 Task: Create New Customer with Customer Name: Rural Retreat General Store, Billing Address Line1: 2092 Pike Street, Billing Address Line2:  San Diego, Billing Address Line3:  California 92126, Cell Number: 802-818-8314
Action: Mouse moved to (149, 30)
Screenshot: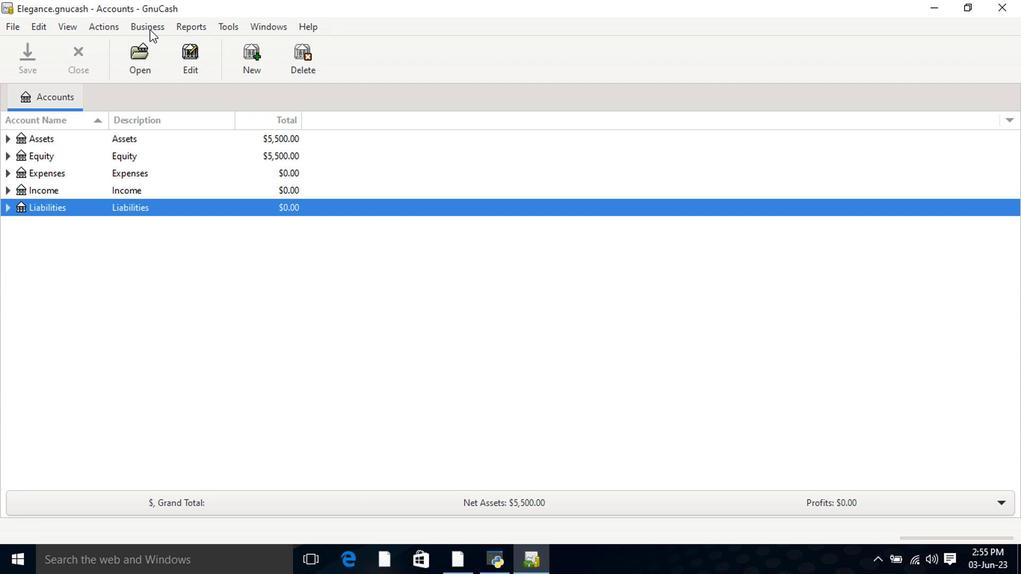 
Action: Mouse pressed left at (149, 30)
Screenshot: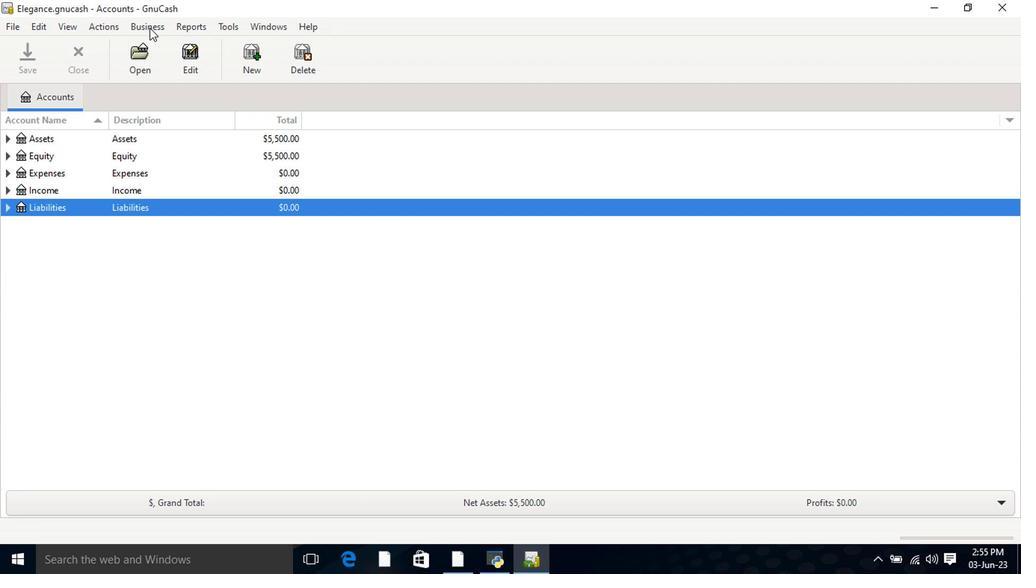 
Action: Mouse moved to (308, 64)
Screenshot: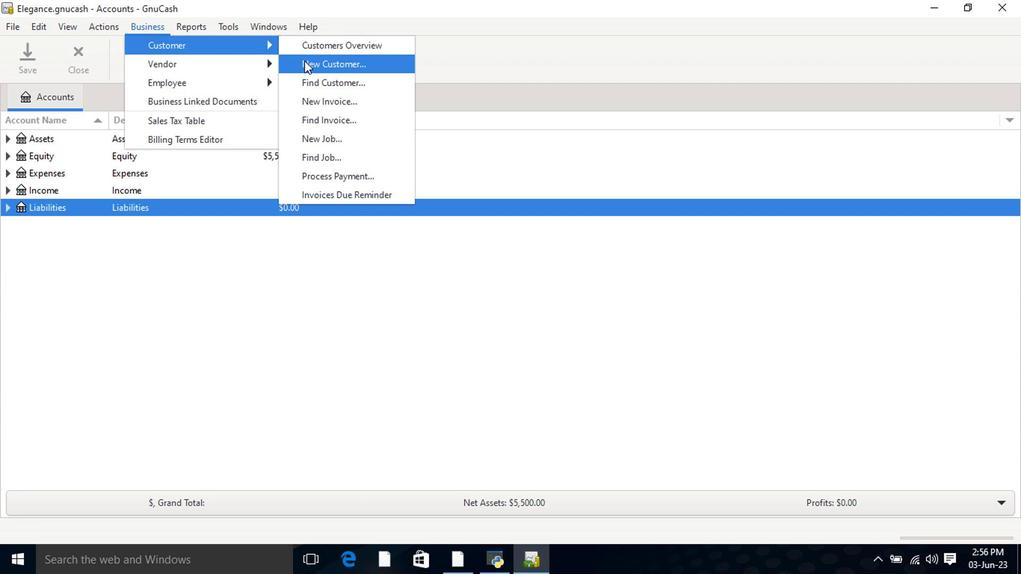 
Action: Mouse pressed left at (308, 64)
Screenshot: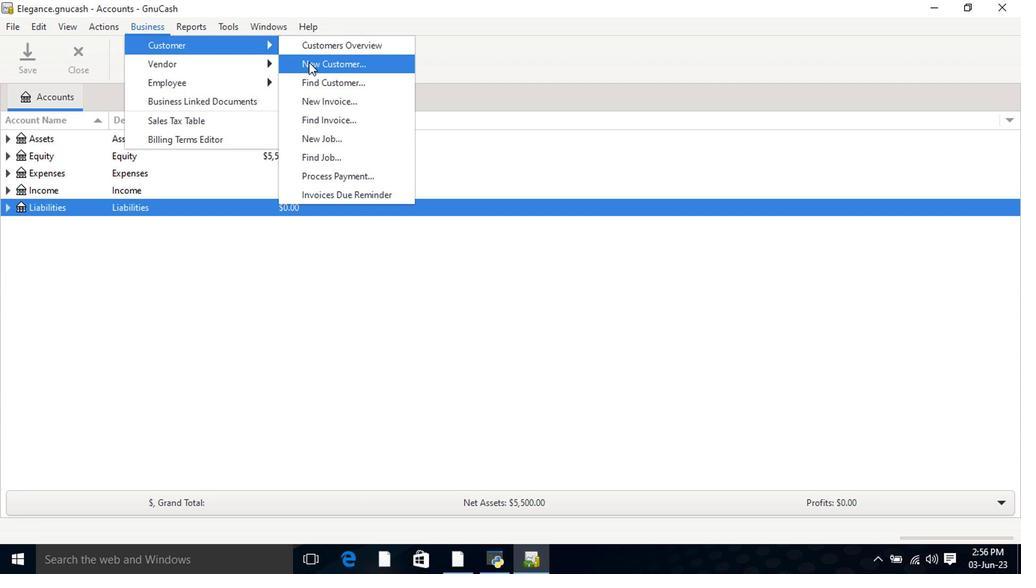 
Action: Mouse moved to (547, 167)
Screenshot: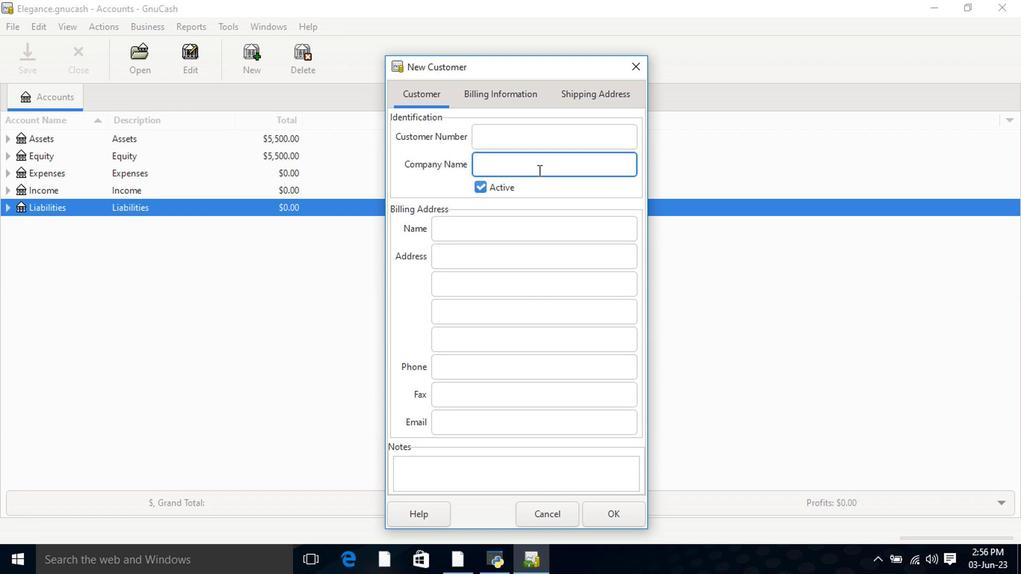 
Action: Key pressed <Key.shift>Rural<Key.space><Key.shift>Retreat<Key.space><Key.shift>General<Key.space><Key.shift>Store<Key.tab><Key.tab><Key.tab>2092<Key.space><Key.shift>Pike<Key.space><Key.shift>Street<Key.space><Key.backspace><Key.tab><Key.shift>San<Key.space><Key.shift>F<Key.backspace><Key.shift>Diego<Key.tab><Key.shift><Key.tab><Key.left><Key.left><Key.right><Key.right><Key.right><Key.right><Key.delete><Key.tab><Key.shift>California<Key.space>92126<Key.tab><Key.tab>808<Key.backspace>2-818-8314
Screenshot: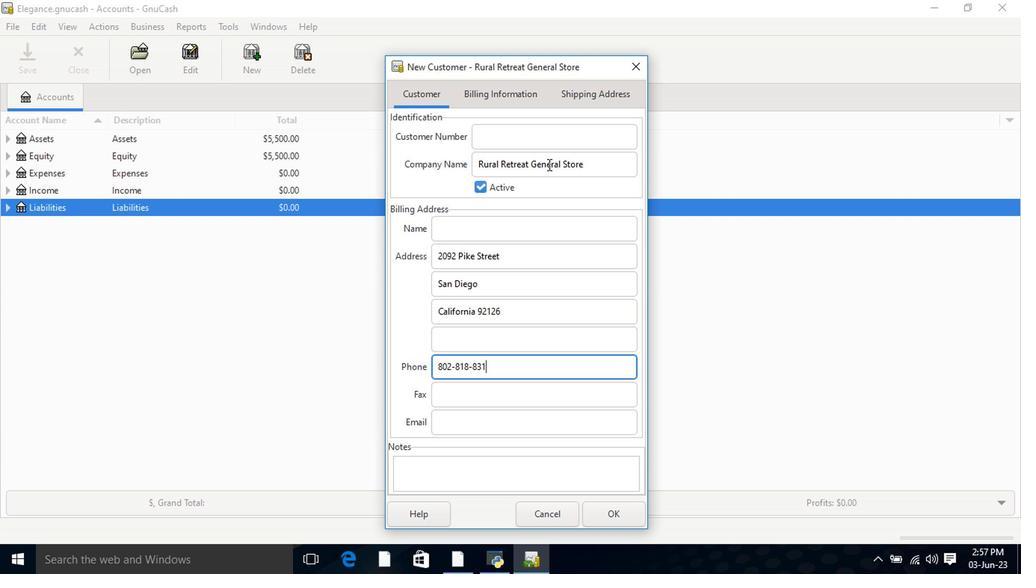 
Action: Mouse moved to (527, 98)
Screenshot: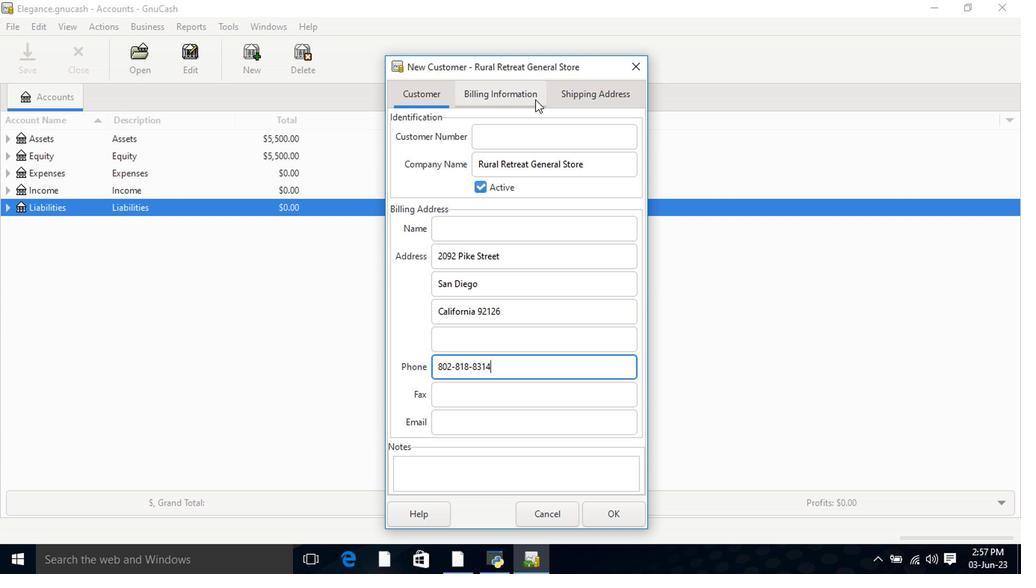
Action: Mouse pressed left at (527, 98)
Screenshot: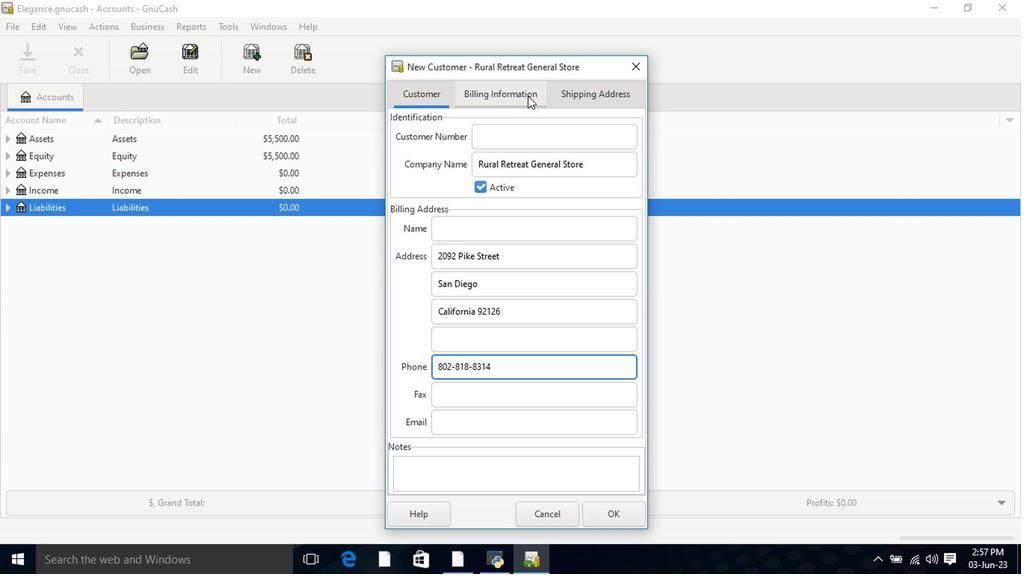 
Action: Mouse moved to (578, 98)
Screenshot: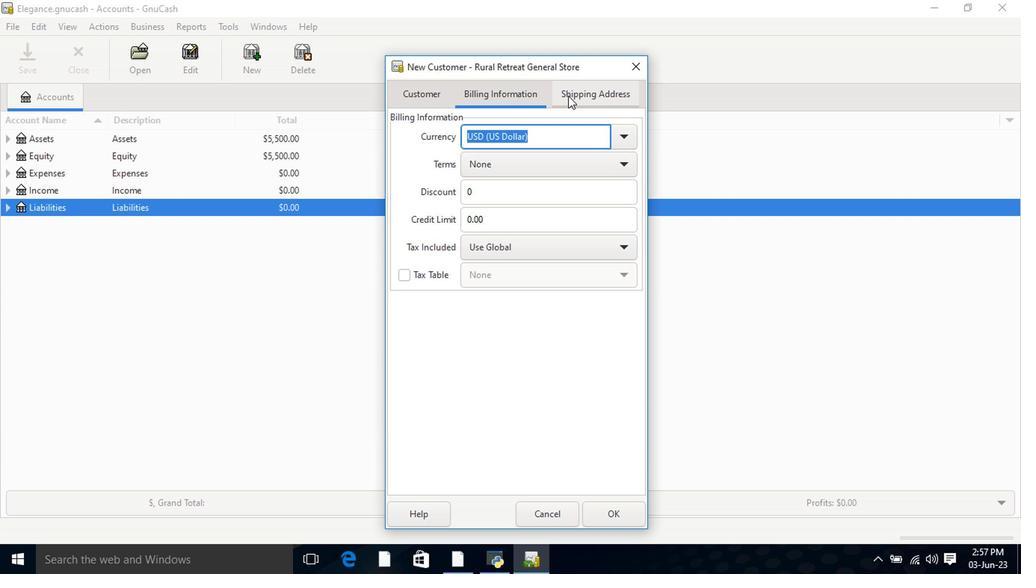 
Action: Mouse pressed left at (578, 98)
Screenshot: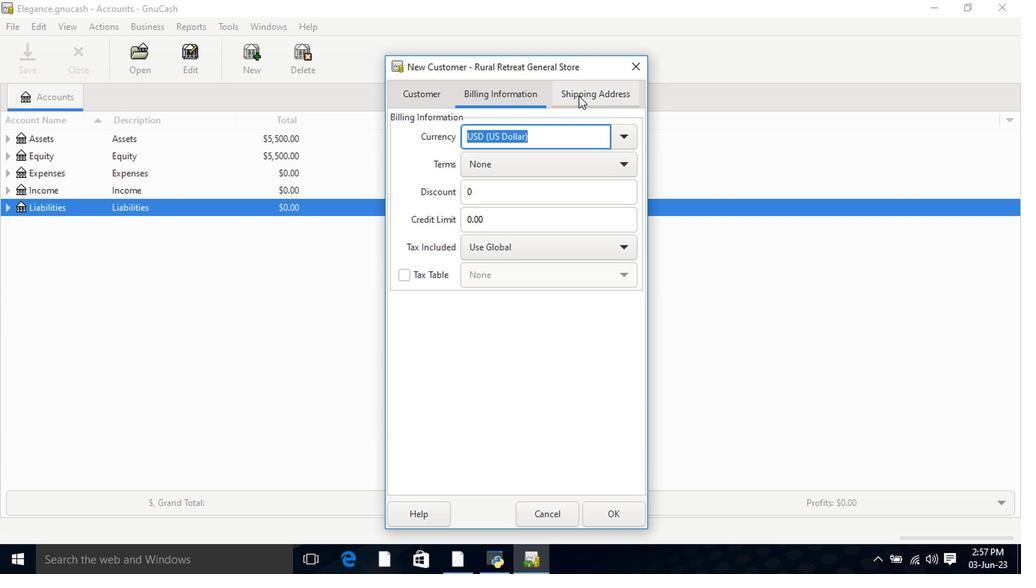 
Action: Mouse moved to (615, 512)
Screenshot: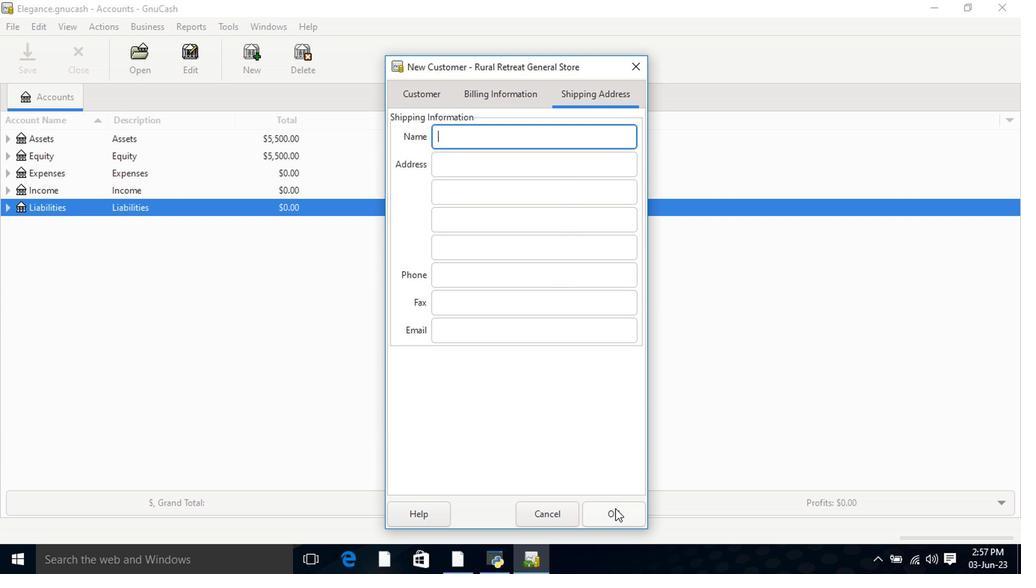 
Action: Mouse pressed left at (615, 512)
Screenshot: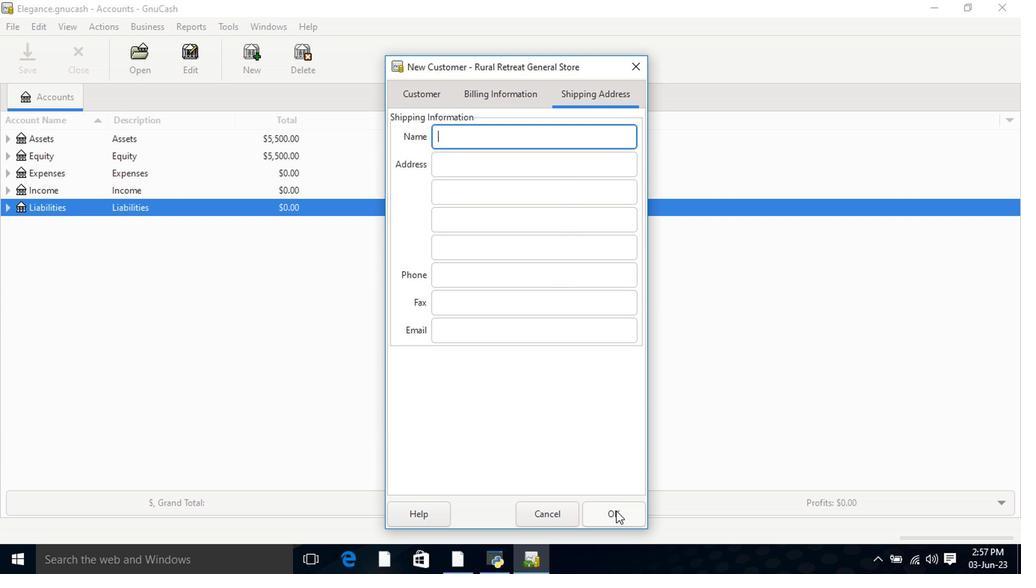 
Action: Mouse moved to (615, 514)
Screenshot: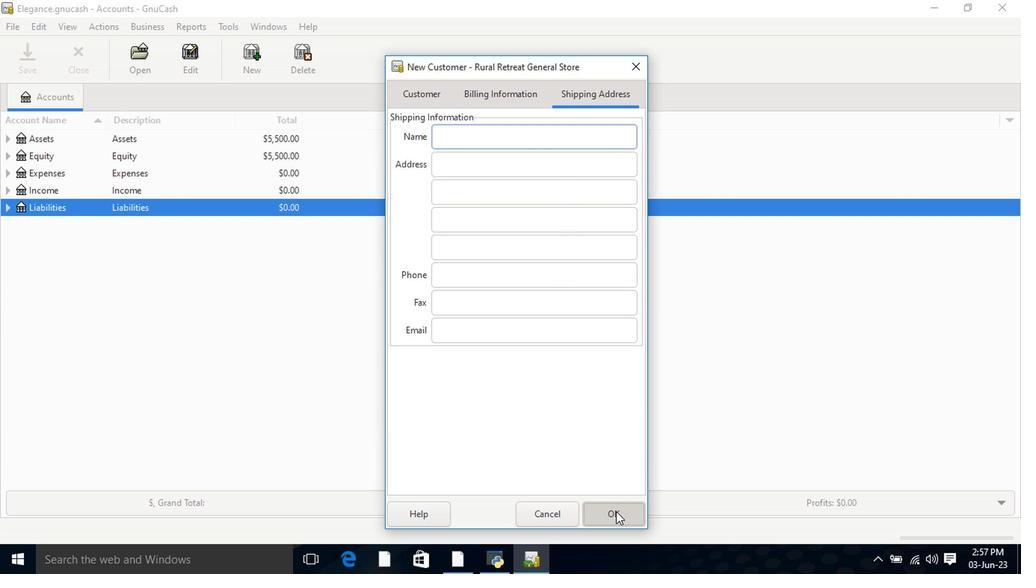 
